 Task: Apply Clip Filter to Comic Basic
Action: Mouse moved to (647, 254)
Screenshot: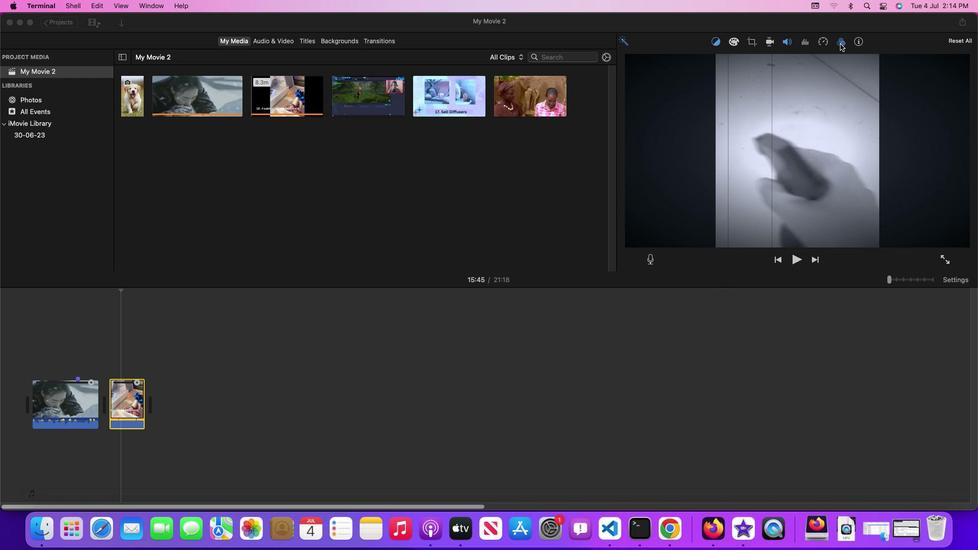 
Action: Mouse pressed left at (647, 254)
Screenshot: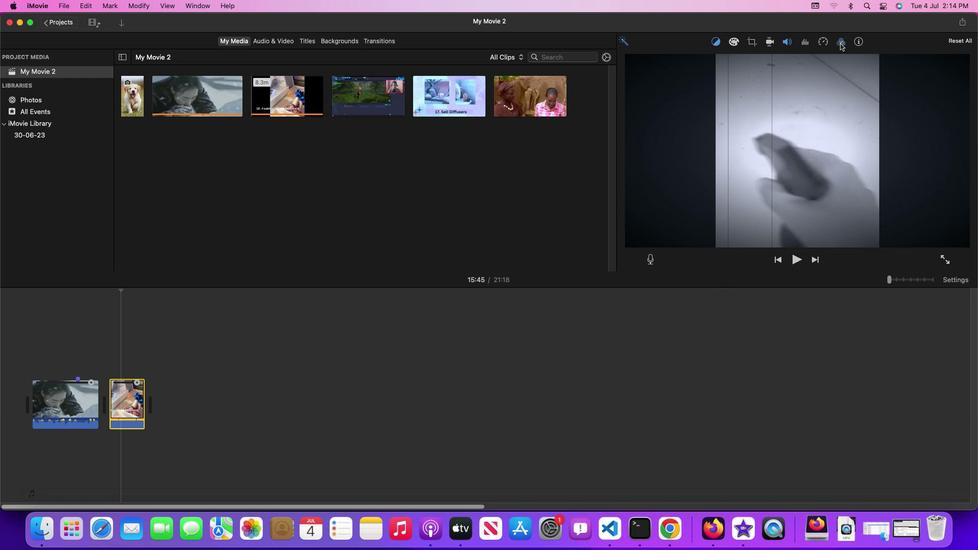 
Action: Mouse moved to (647, 254)
Screenshot: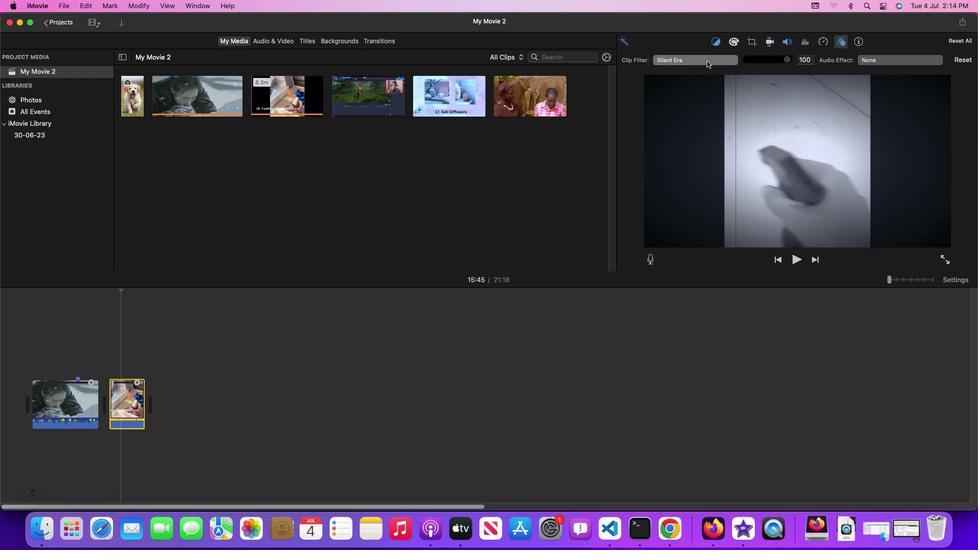 
Action: Mouse pressed left at (647, 254)
Screenshot: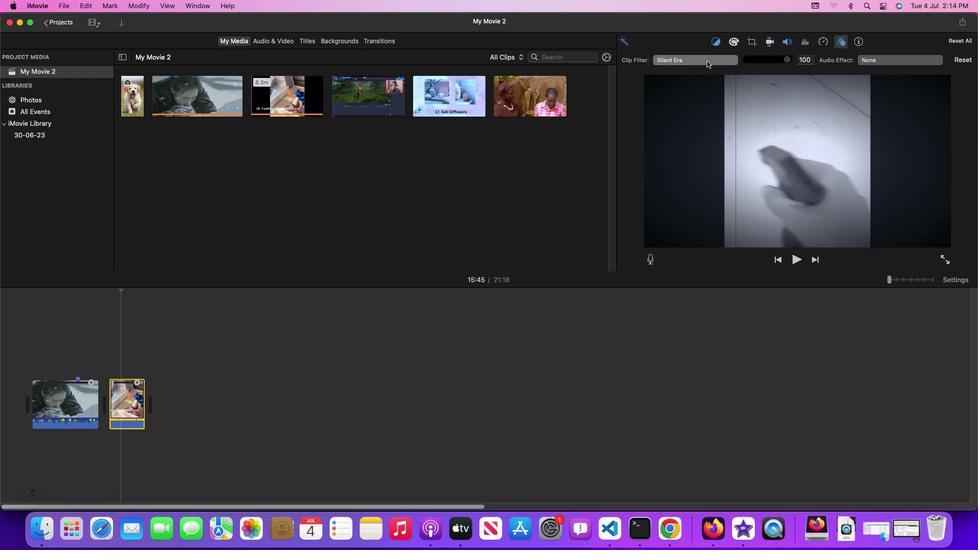 
Action: Mouse moved to (647, 254)
Screenshot: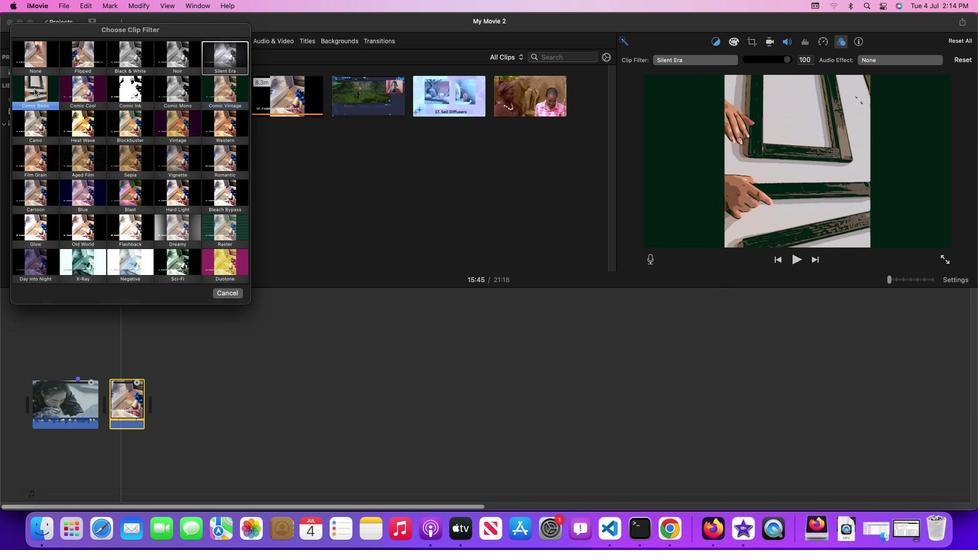 
Action: Mouse pressed left at (647, 254)
Screenshot: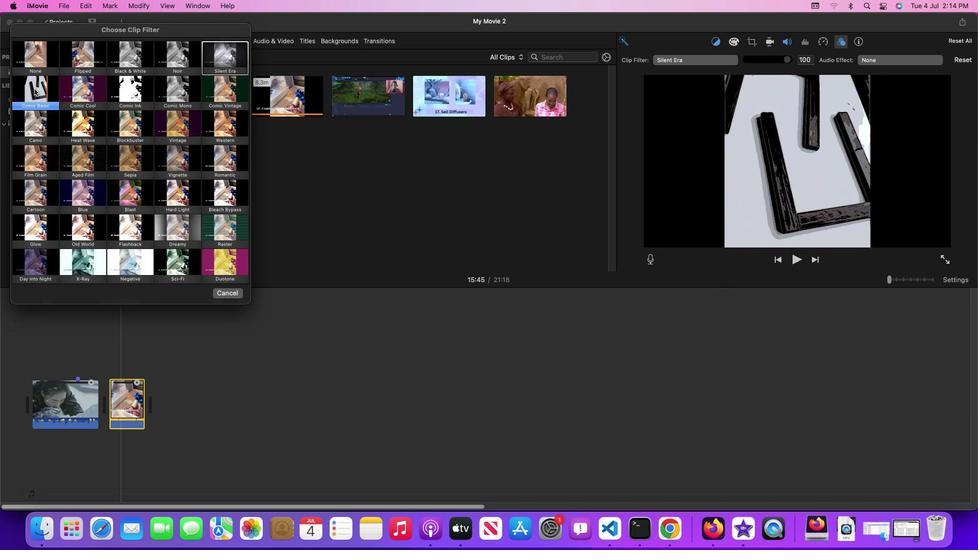 
Action: Mouse moved to (647, 255)
Screenshot: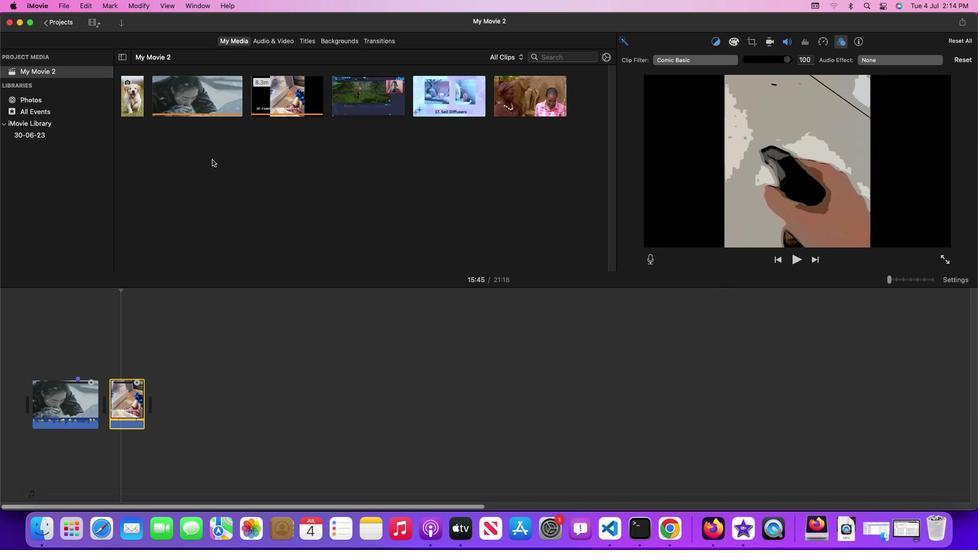 
